 Task: Edit the date range so that invitees can schedule 11 calendar days into the future.
Action: Mouse moved to (752, 356)
Screenshot: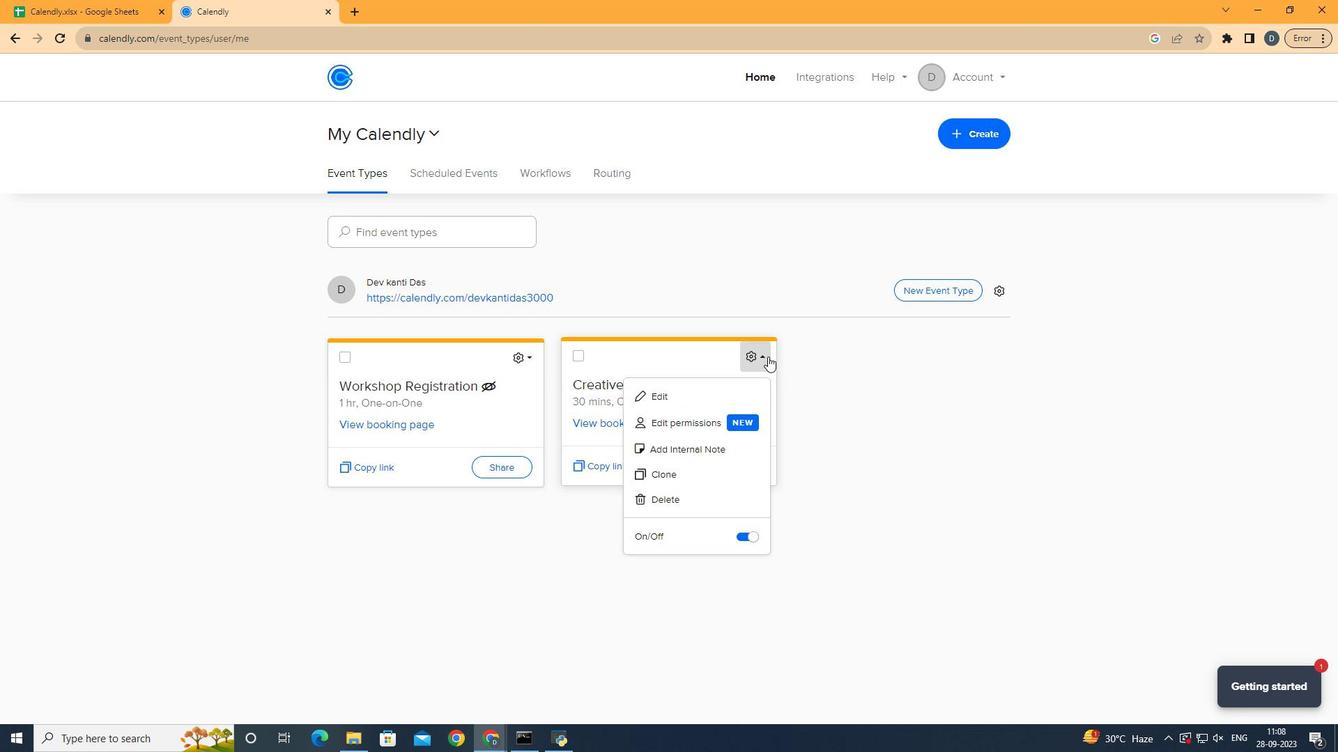 
Action: Mouse pressed left at (752, 356)
Screenshot: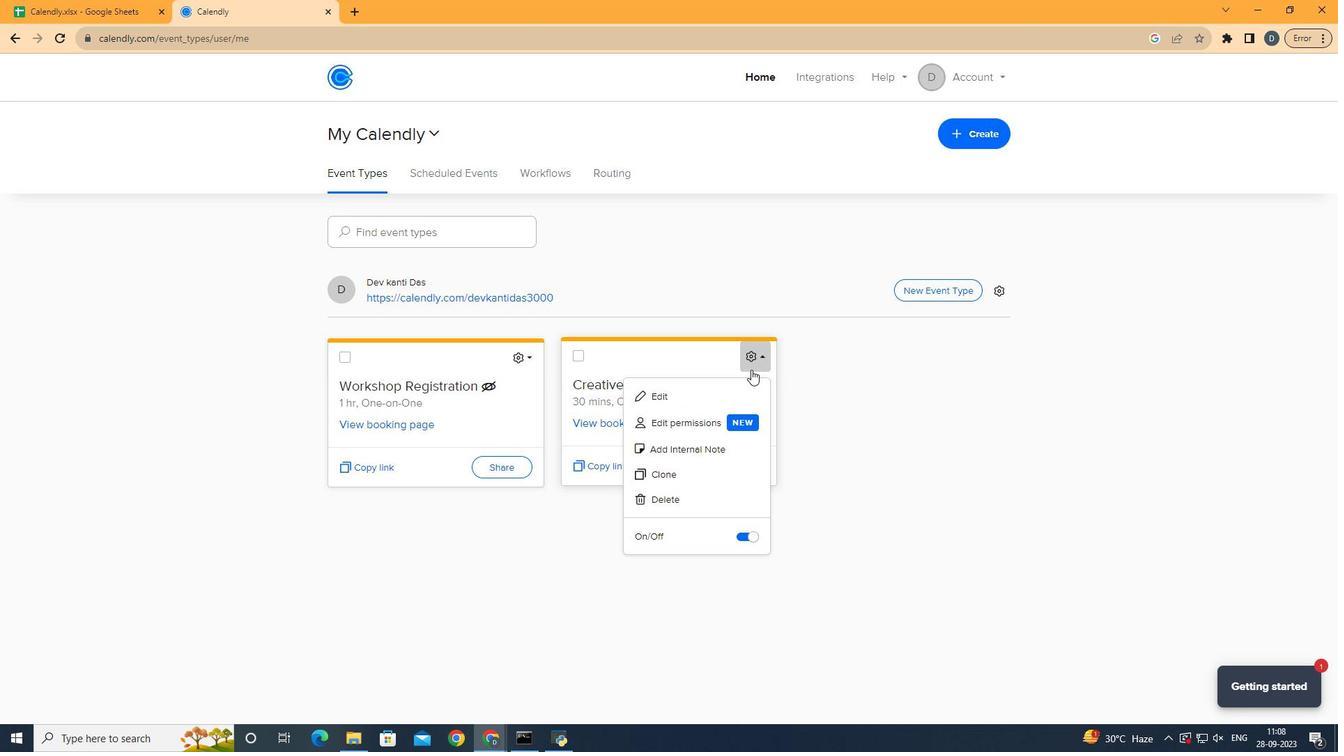 
Action: Mouse moved to (723, 379)
Screenshot: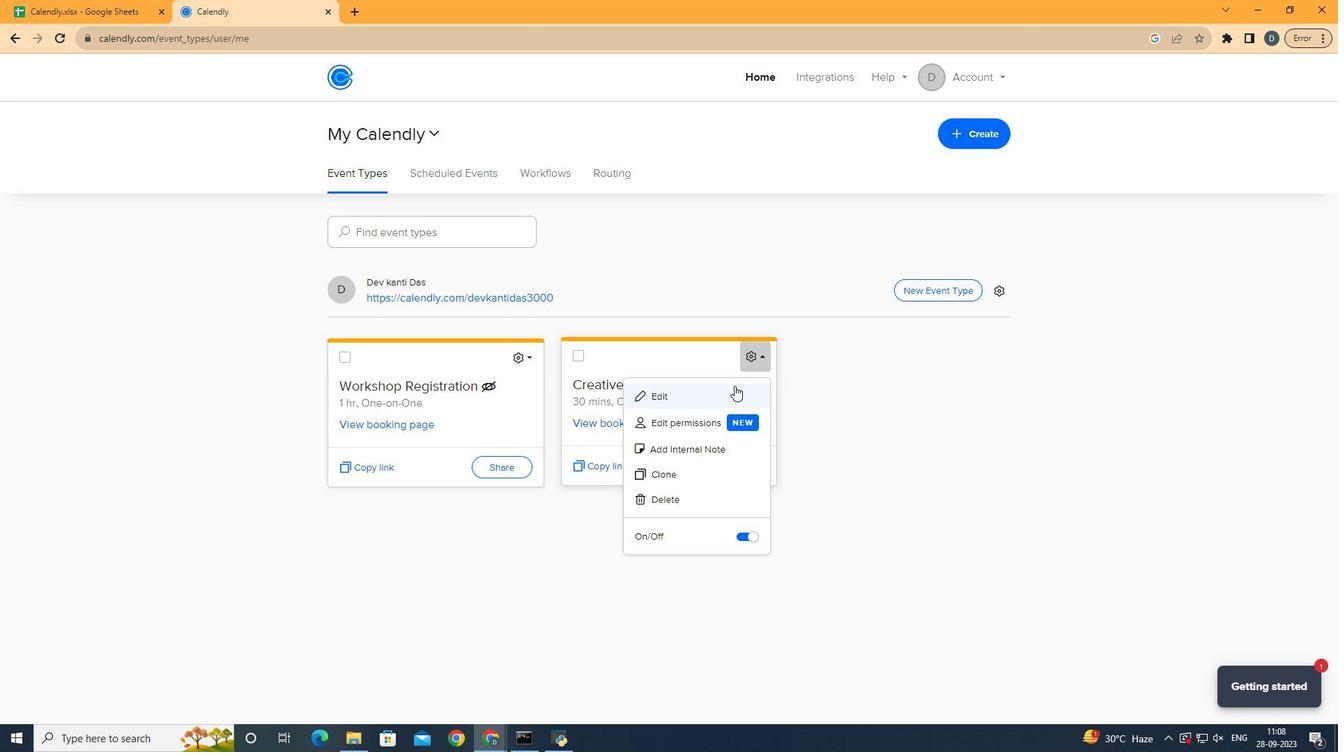 
Action: Mouse pressed left at (723, 379)
Screenshot: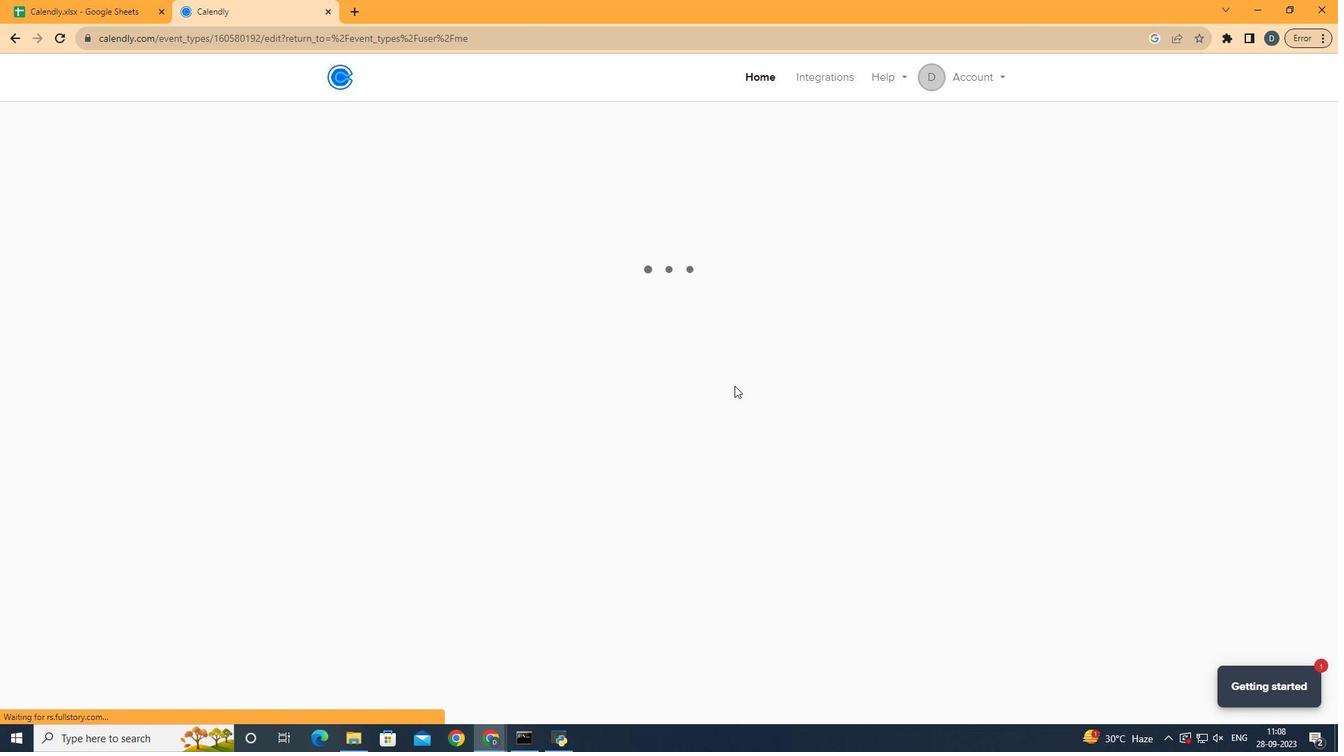 
Action: Mouse moved to (460, 318)
Screenshot: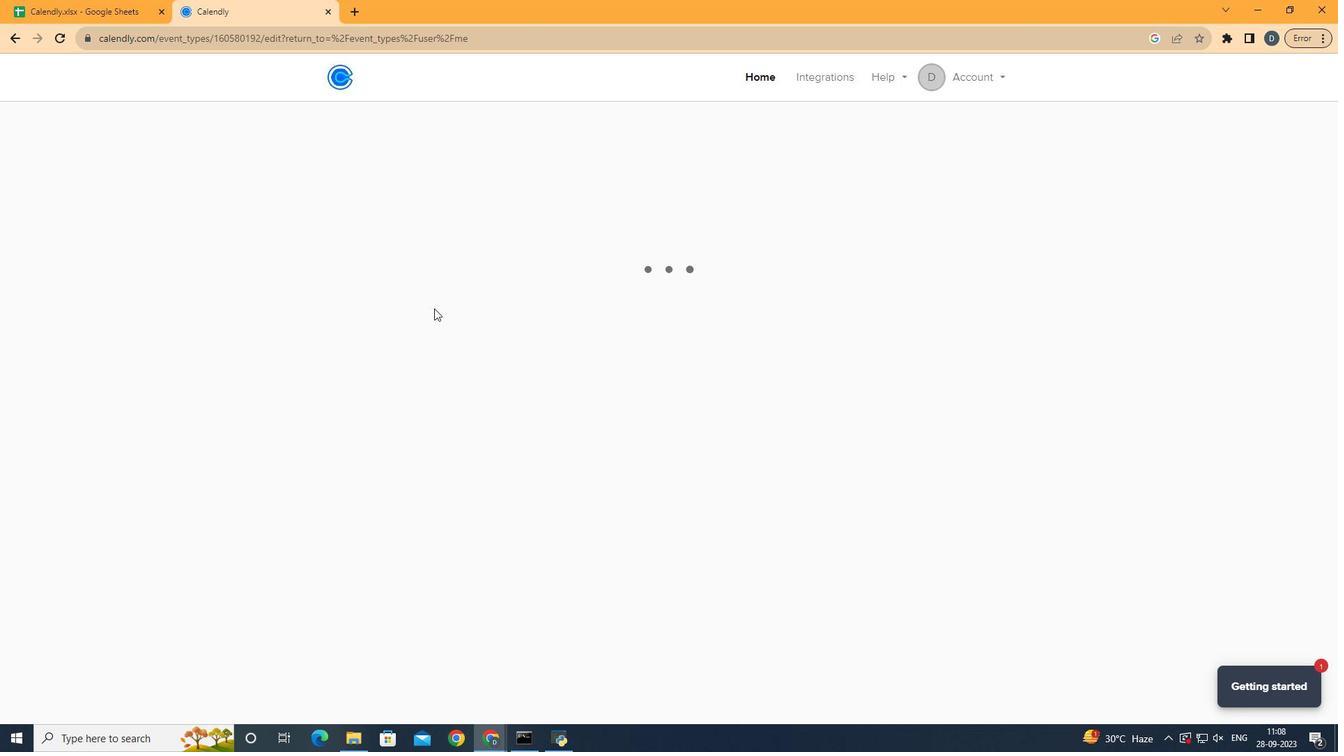 
Action: Mouse pressed left at (460, 318)
Screenshot: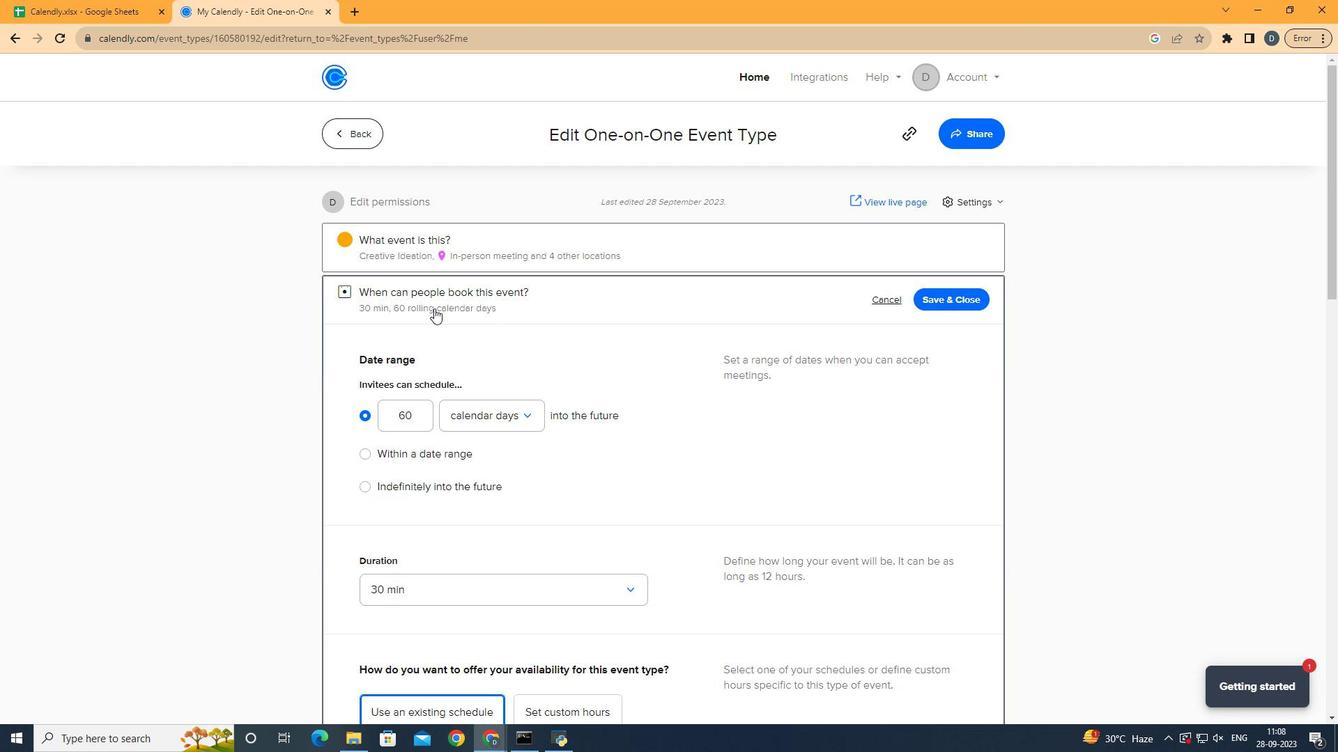 
Action: Mouse scrolled (460, 317) with delta (0, 0)
Screenshot: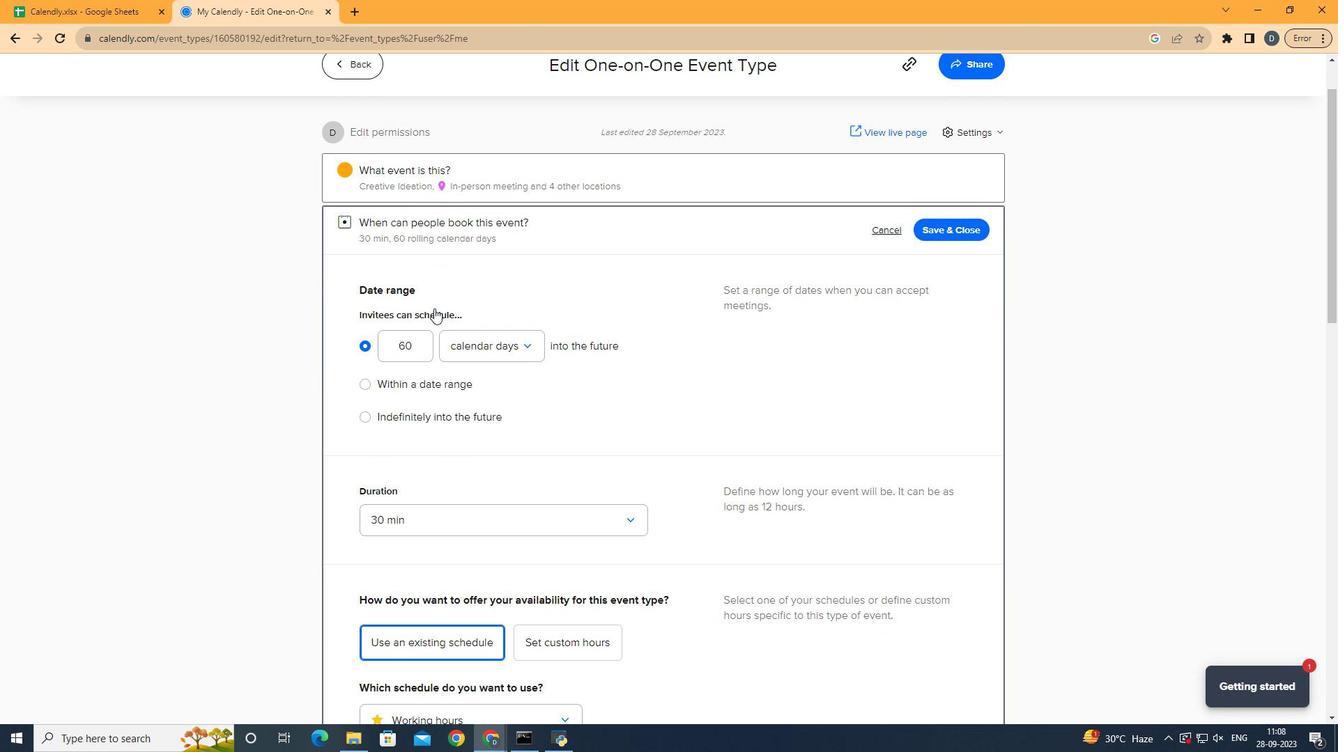 
Action: Mouse moved to (446, 350)
Screenshot: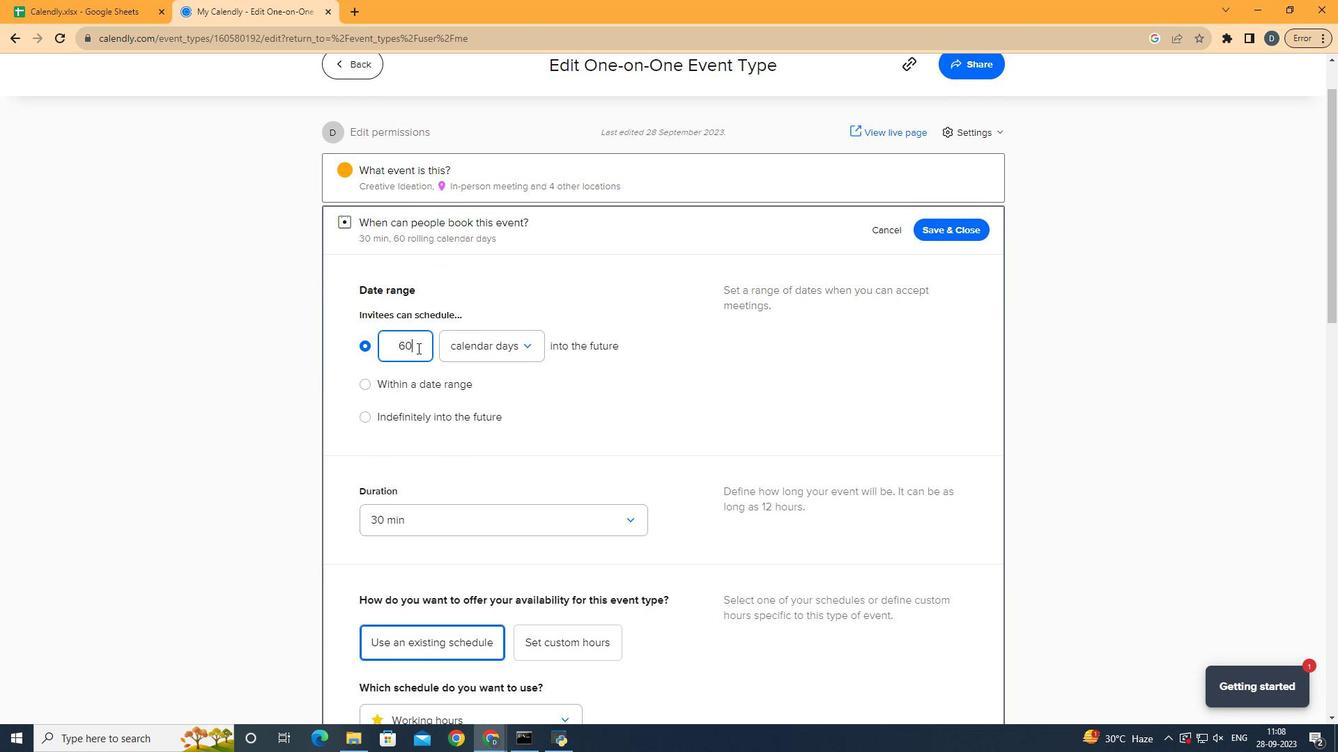 
Action: Mouse pressed left at (446, 350)
Screenshot: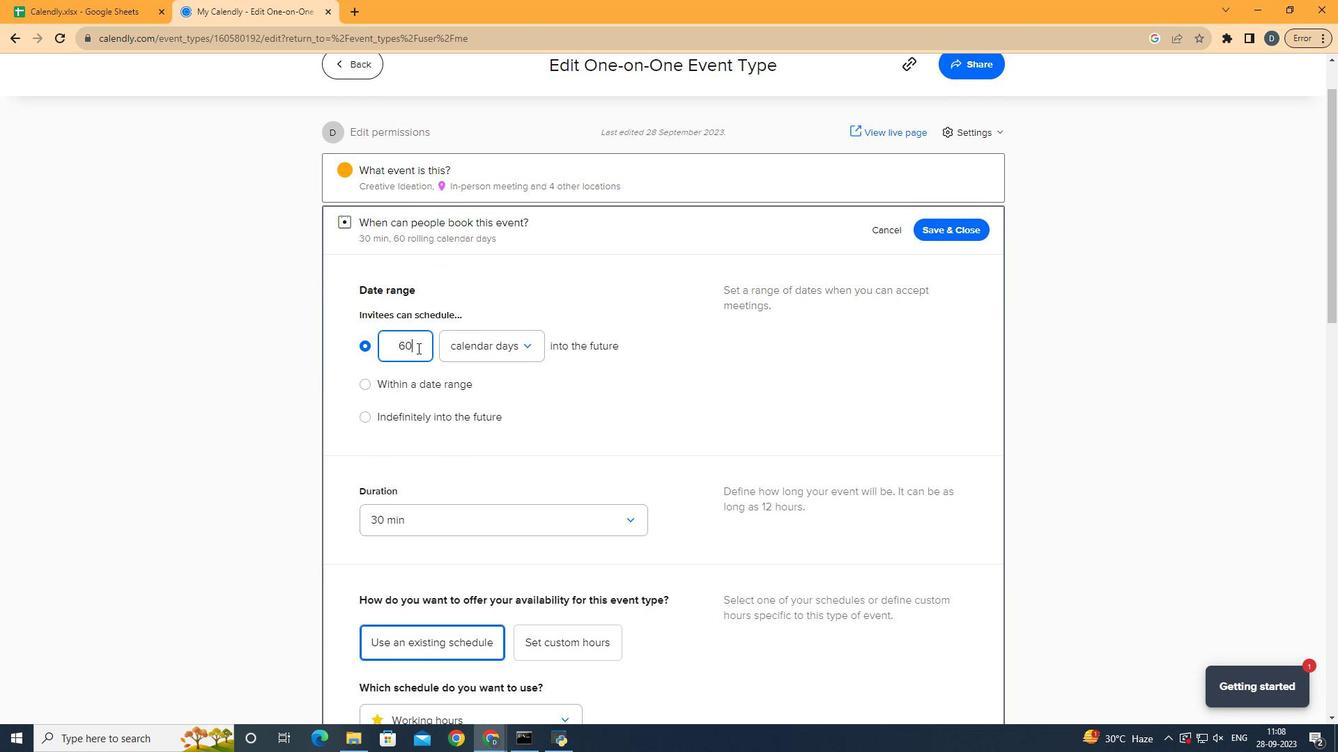 
Action: Key pressed <Key.backspace>
Screenshot: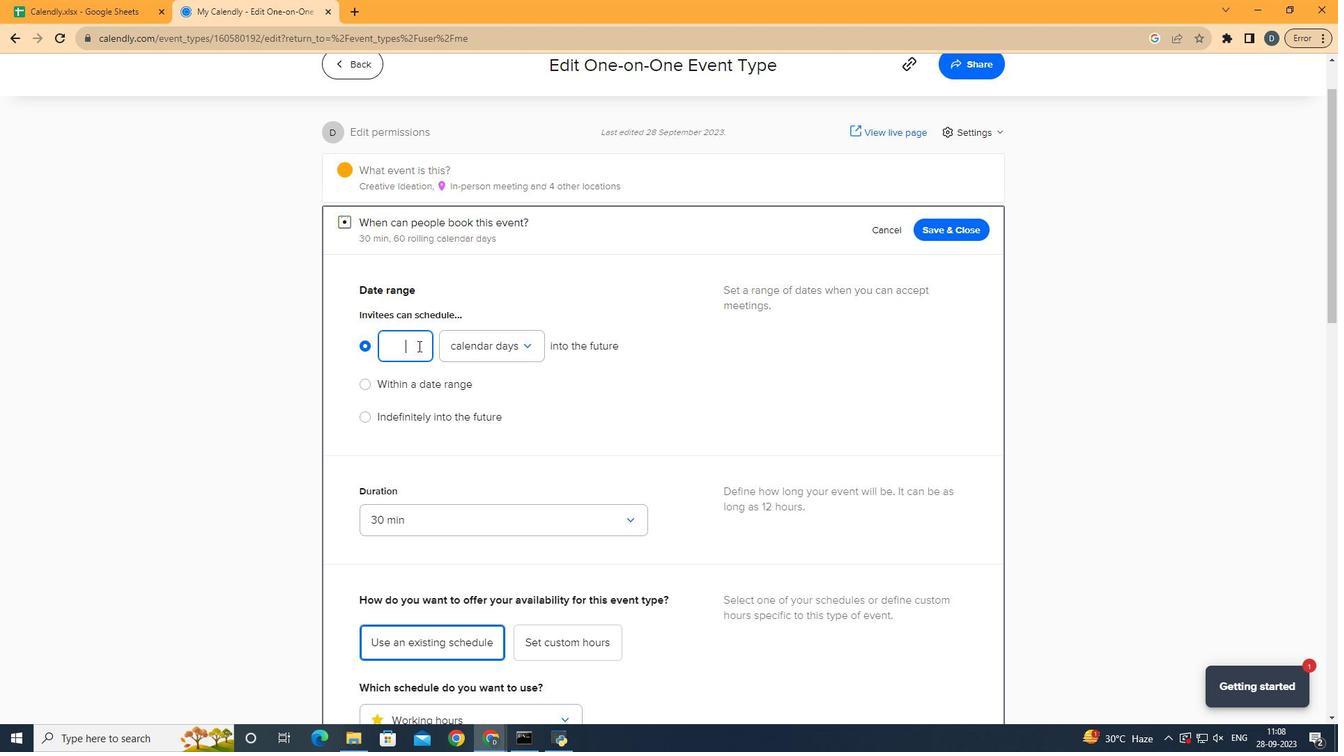 
Action: Mouse moved to (446, 347)
Screenshot: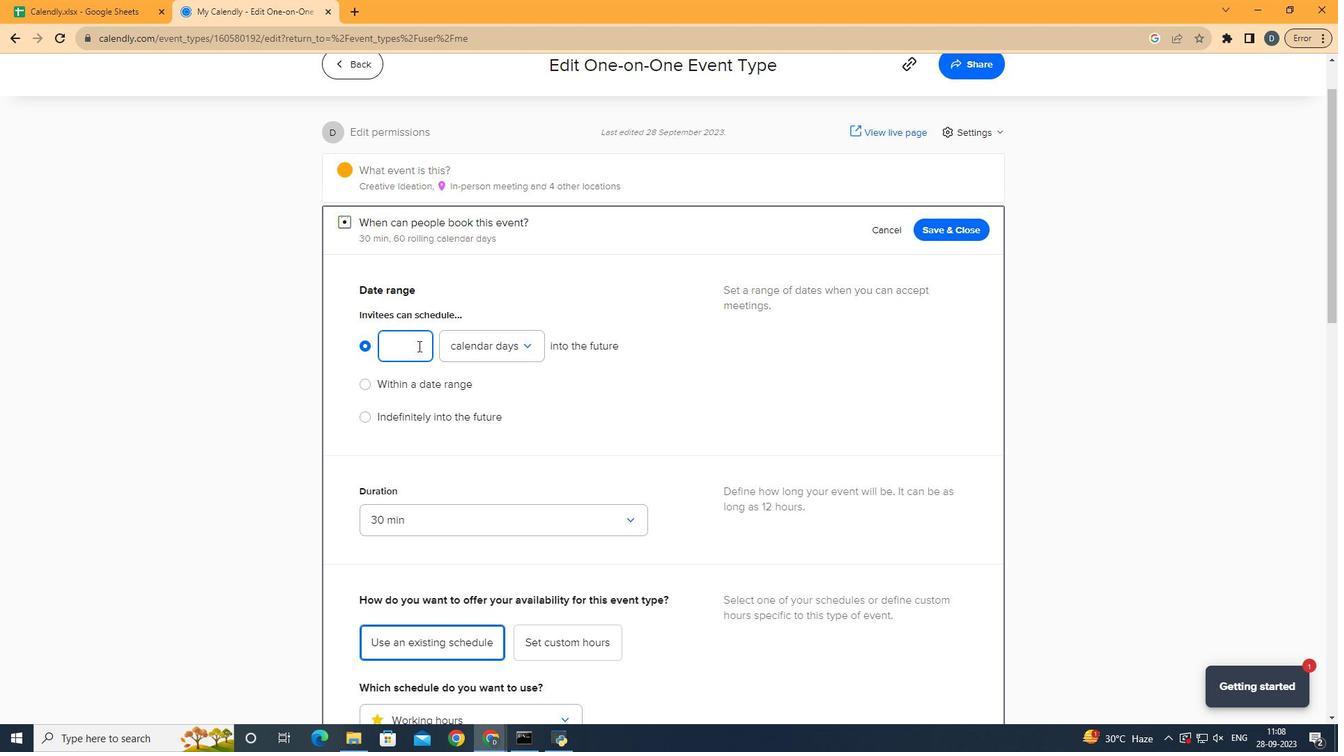 
Action: Key pressed <Key.backspace>11
Screenshot: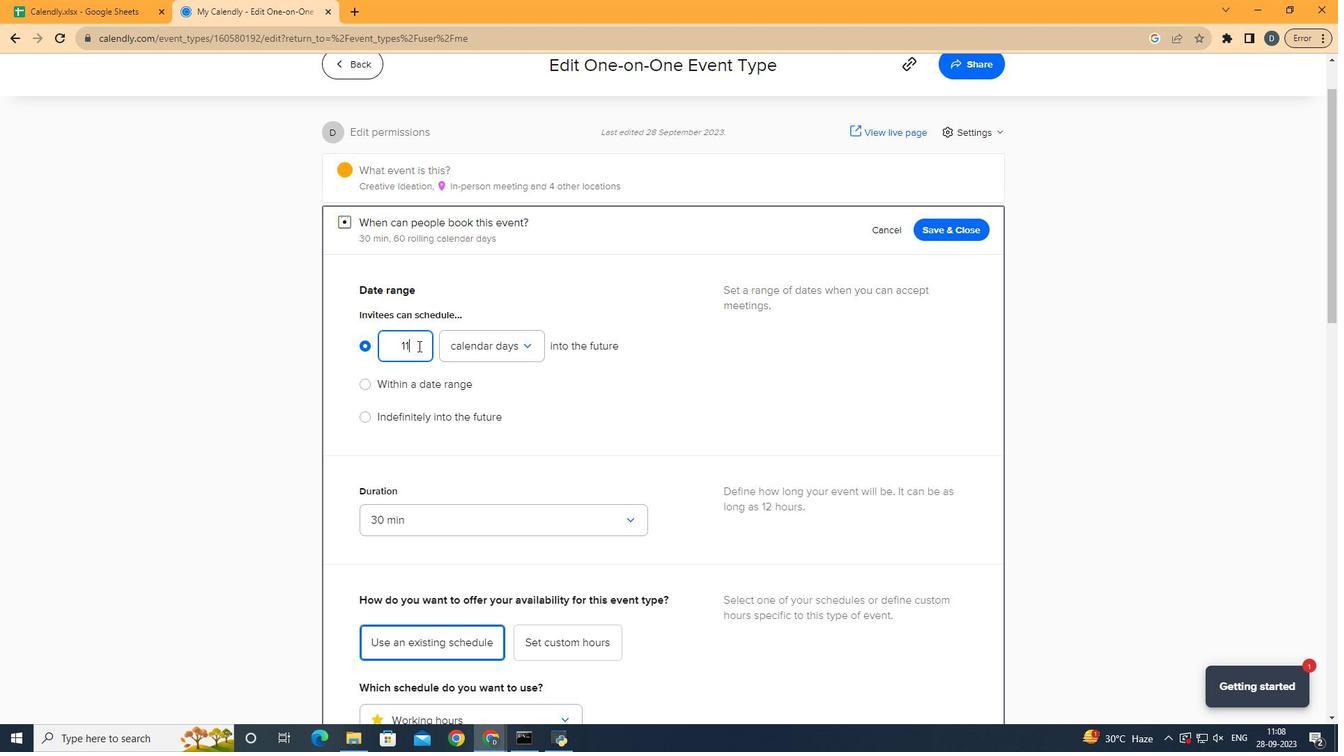 
Action: Mouse moved to (494, 345)
Screenshot: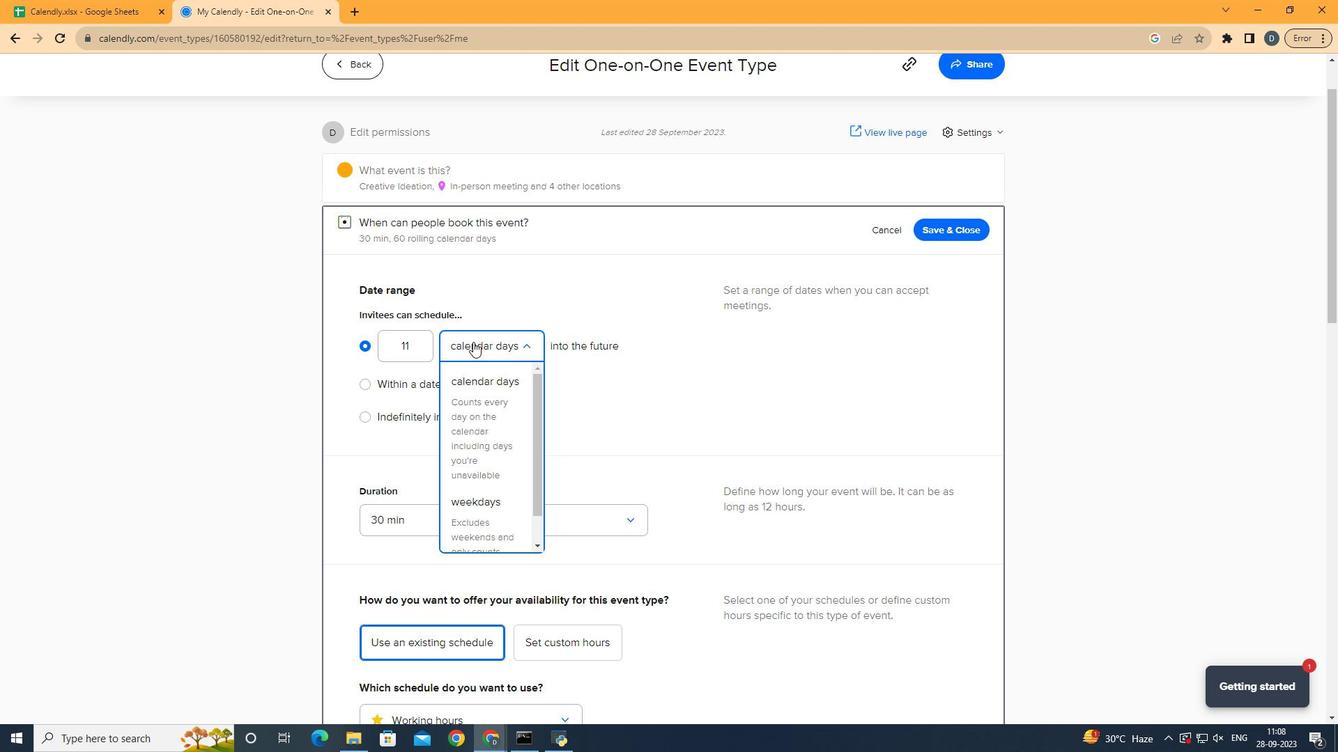
Action: Mouse pressed left at (494, 345)
Screenshot: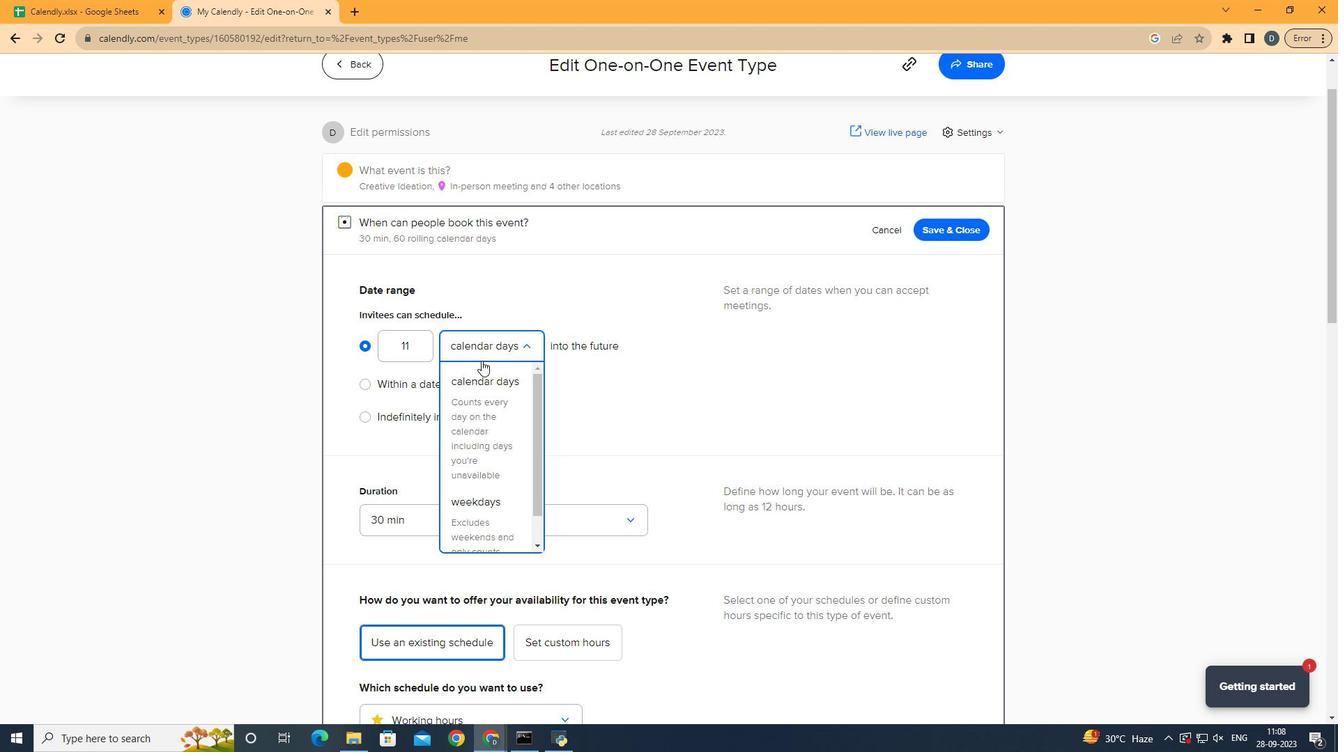 
Action: Mouse moved to (511, 370)
Screenshot: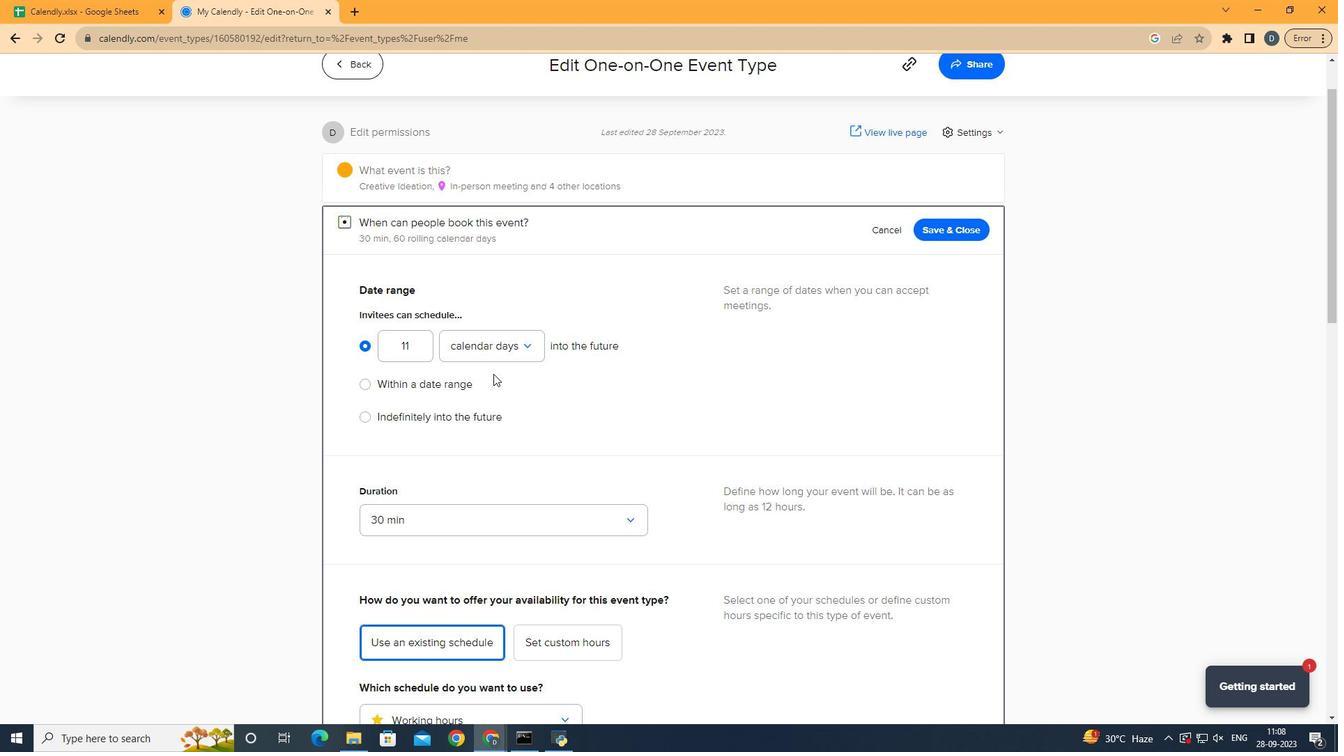 
Action: Mouse pressed left at (511, 370)
Screenshot: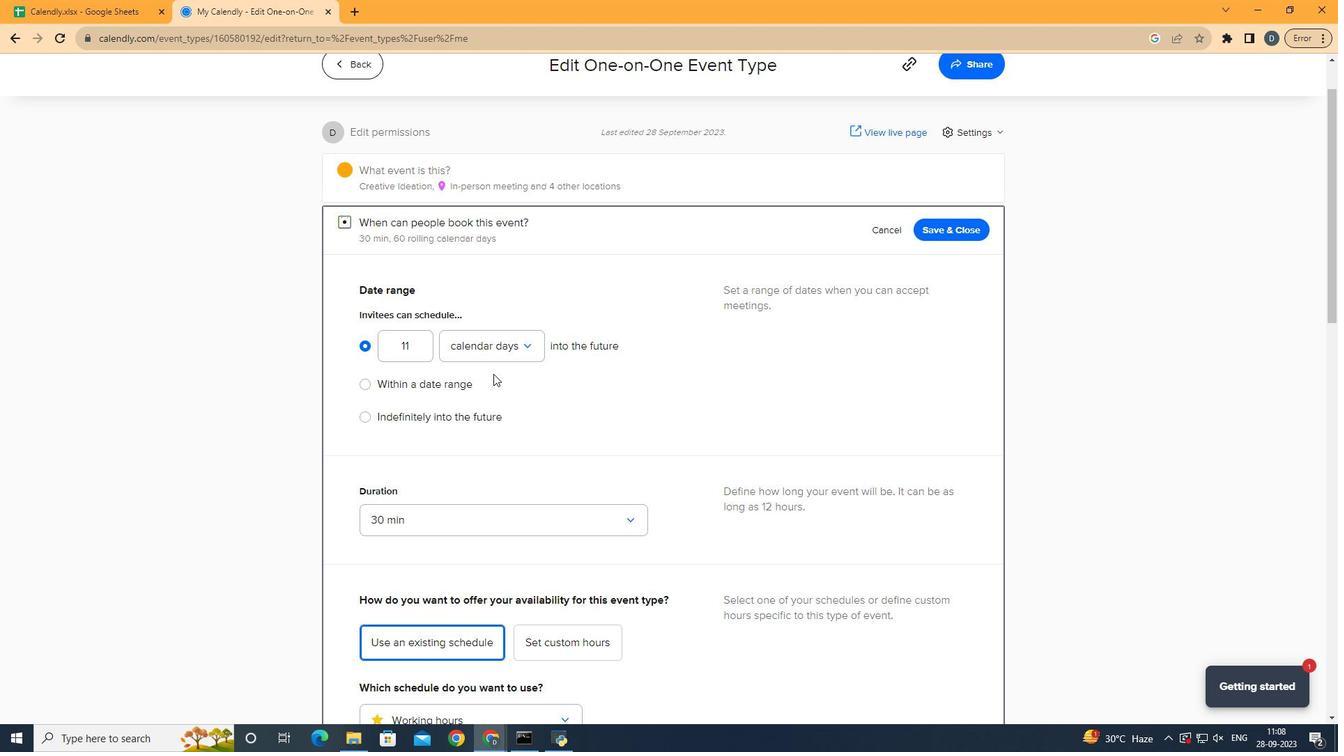 
Action: Mouse moved to (695, 377)
Screenshot: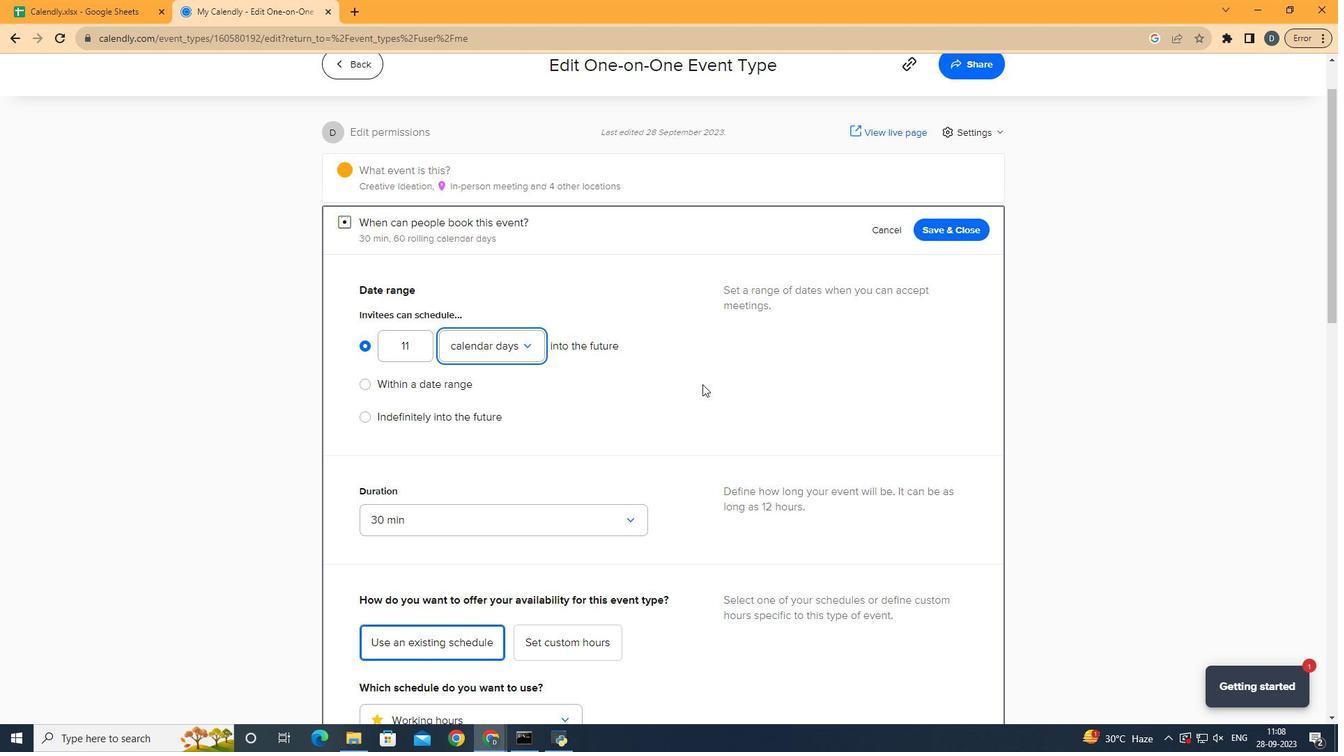 
